Task: Create a due date automation trigger when advanced on, 2 hours after a card is due add fields with custom field "Resume" set to a number greater than 1 and greater or equal to 10.
Action: Mouse moved to (1084, 88)
Screenshot: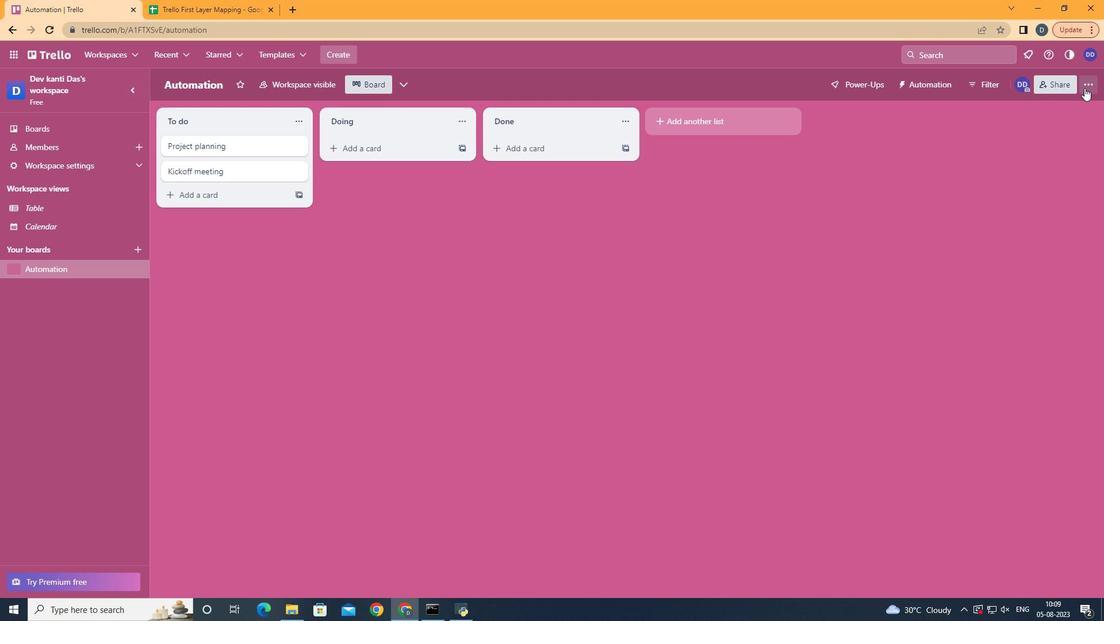 
Action: Mouse pressed left at (1084, 88)
Screenshot: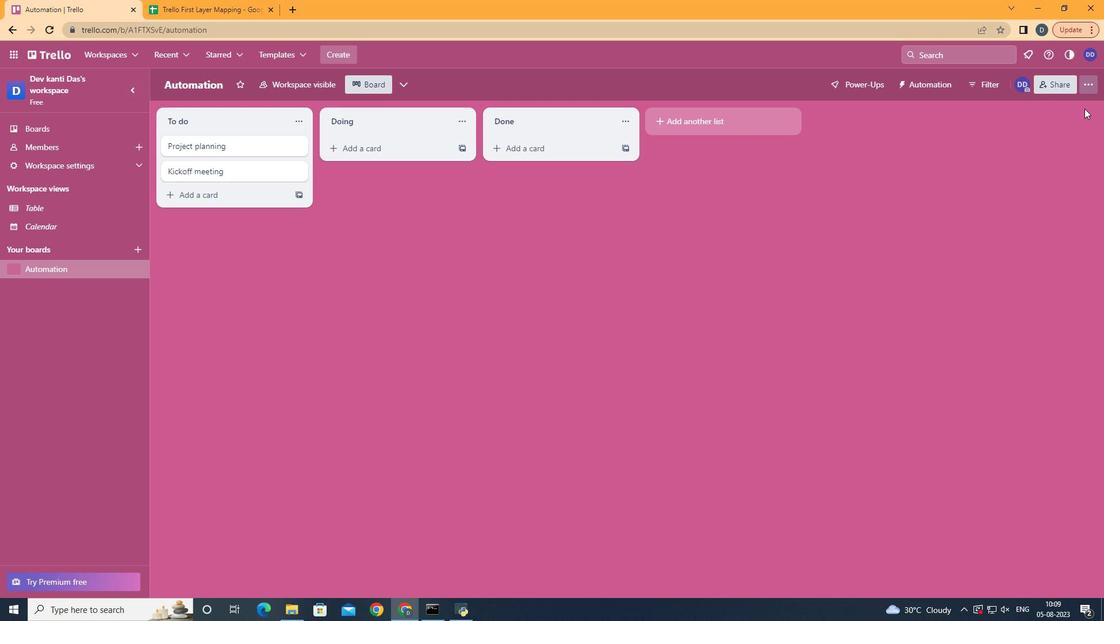 
Action: Mouse moved to (1022, 241)
Screenshot: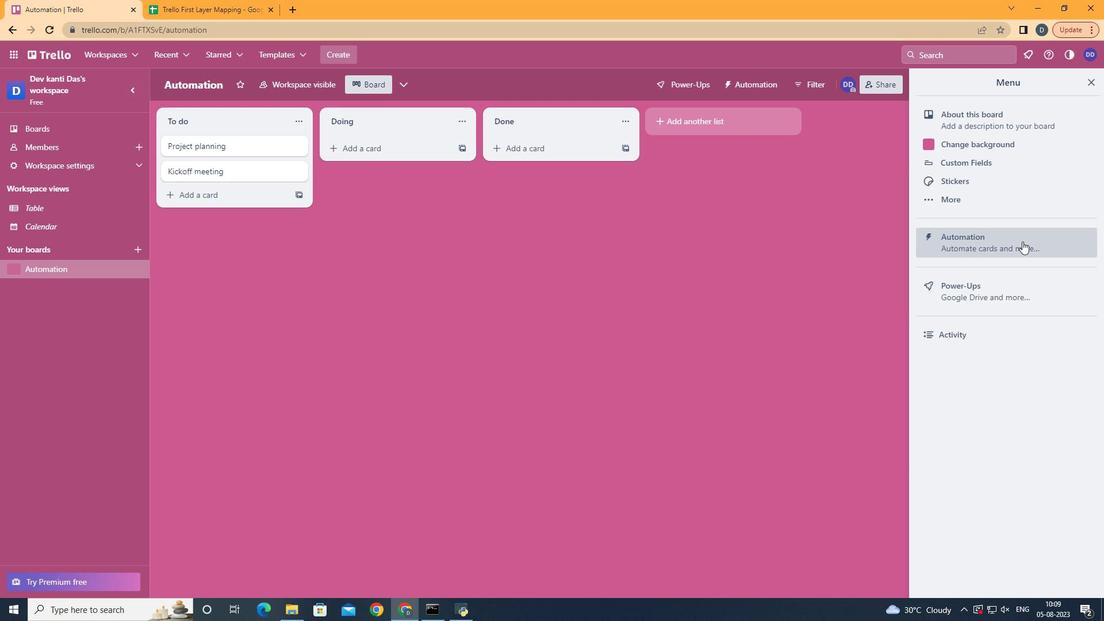 
Action: Mouse pressed left at (1022, 241)
Screenshot: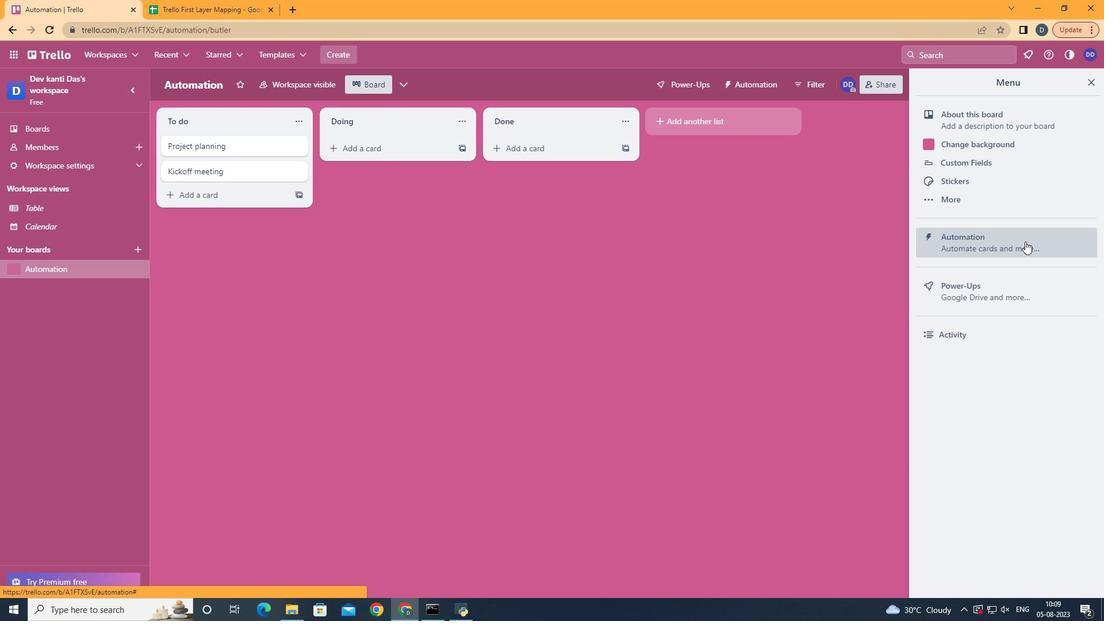 
Action: Mouse moved to (234, 224)
Screenshot: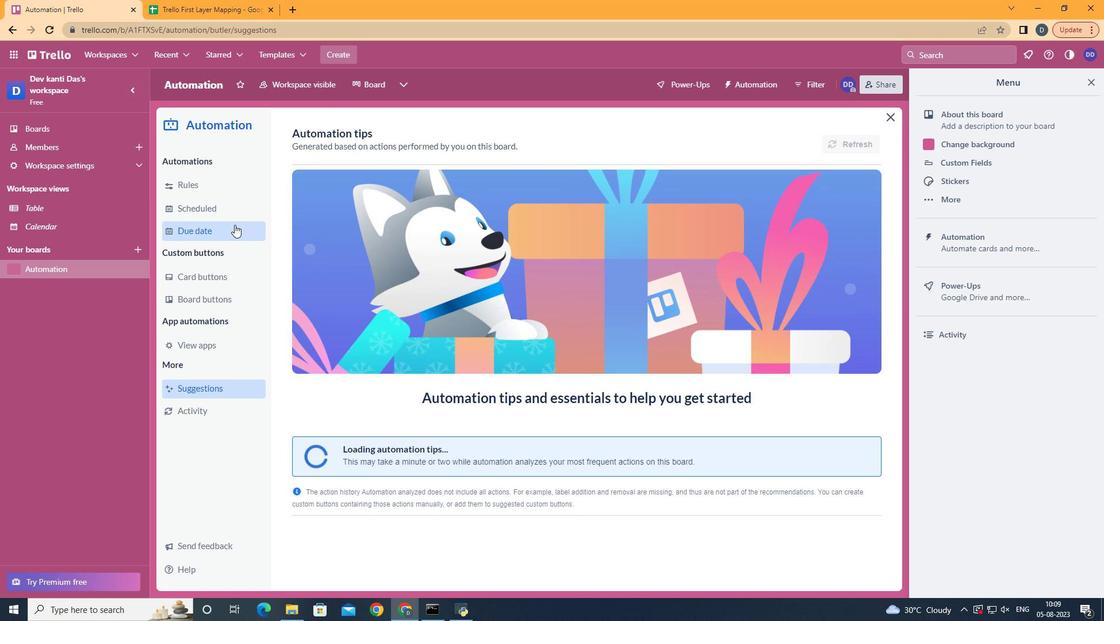 
Action: Mouse pressed left at (234, 224)
Screenshot: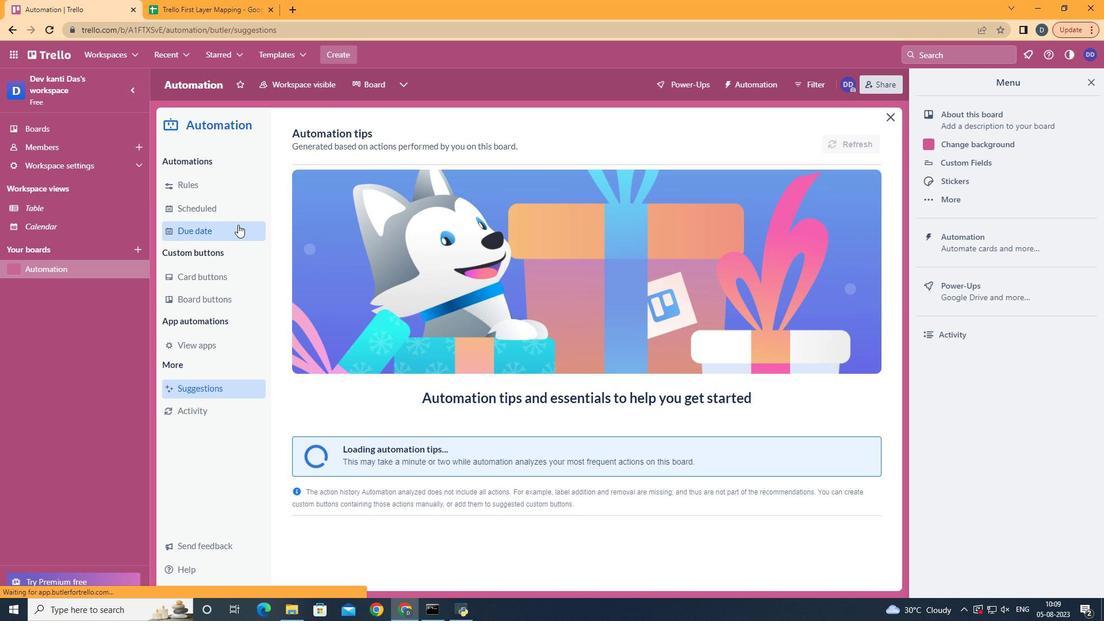 
Action: Mouse moved to (795, 137)
Screenshot: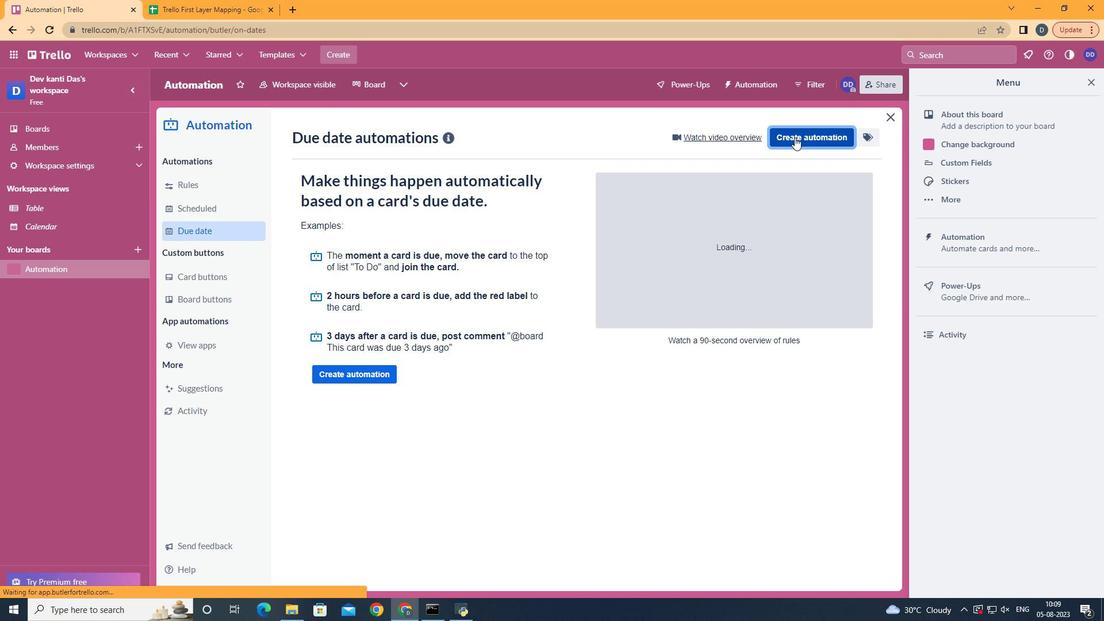 
Action: Mouse pressed left at (795, 137)
Screenshot: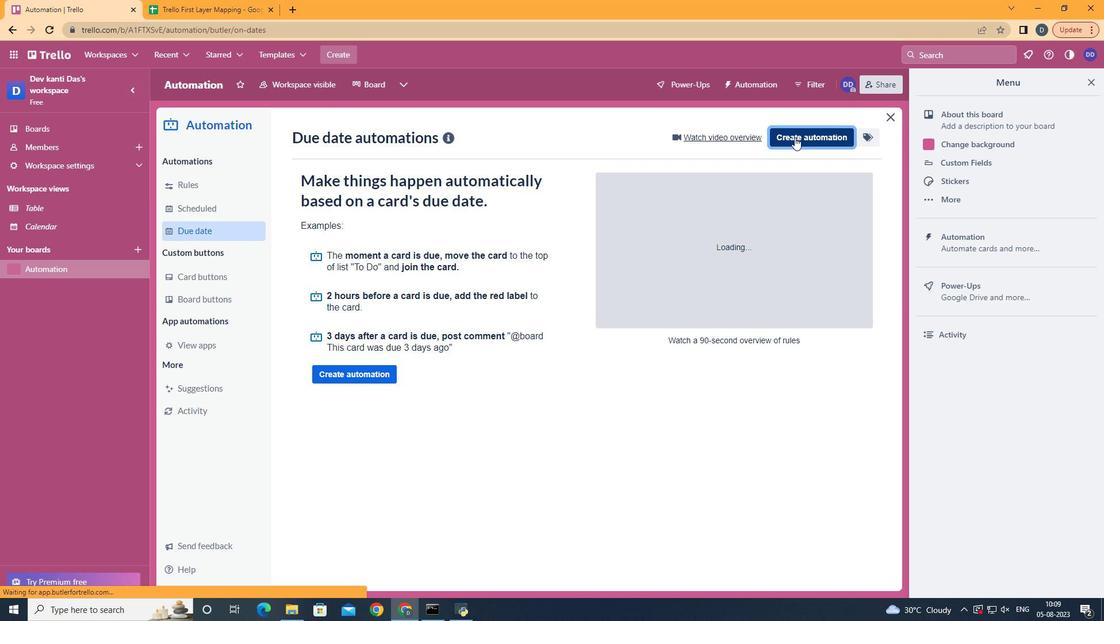 
Action: Mouse moved to (619, 243)
Screenshot: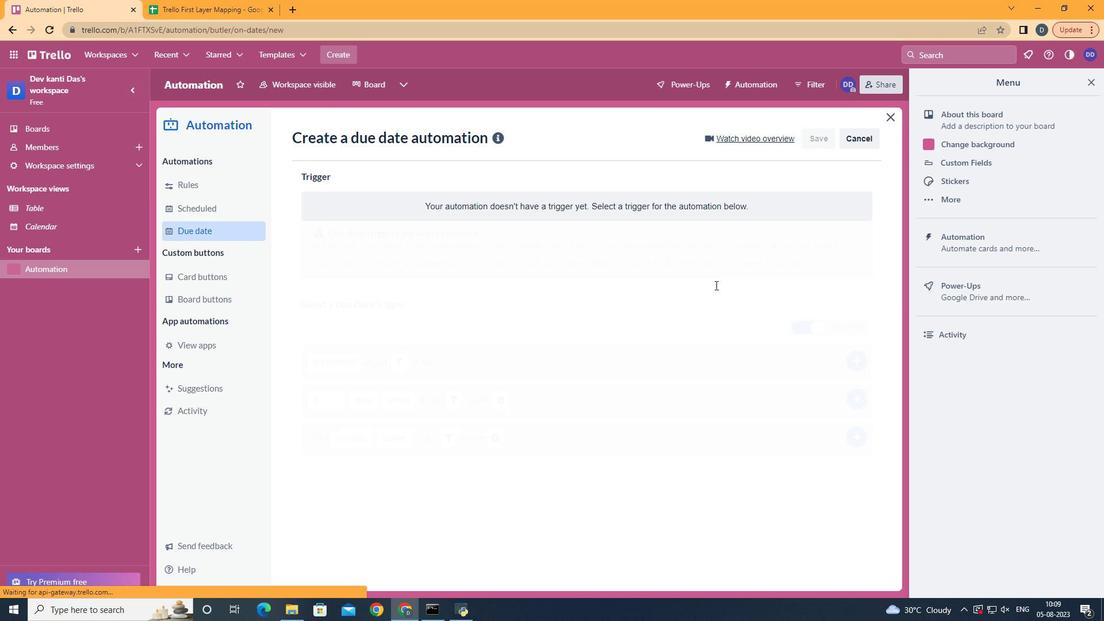 
Action: Mouse pressed left at (619, 243)
Screenshot: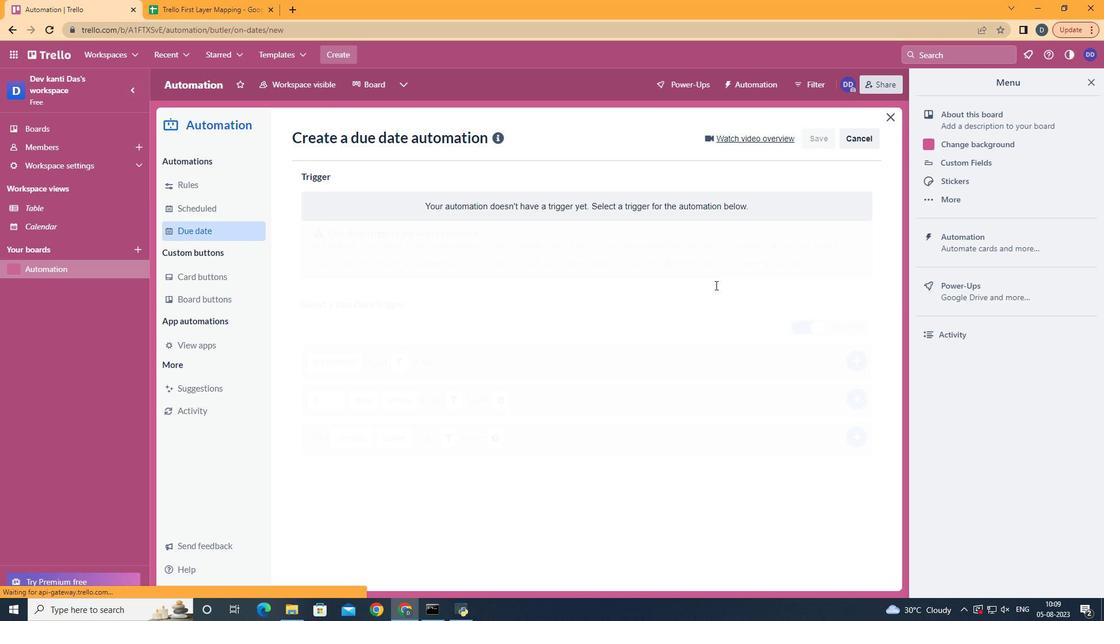 
Action: Mouse moved to (354, 488)
Screenshot: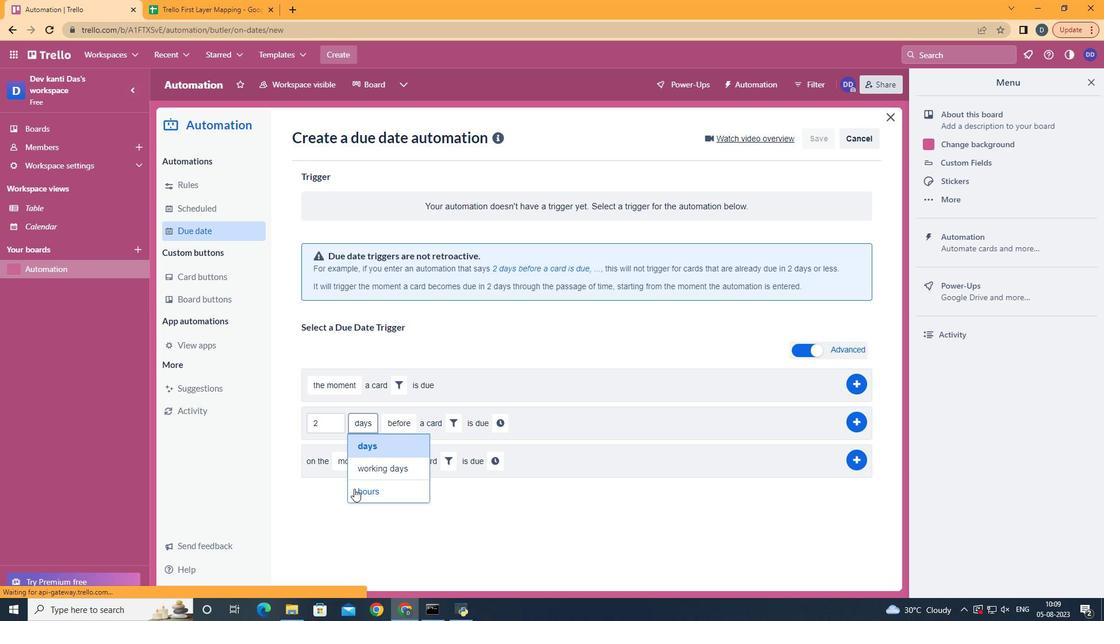 
Action: Mouse pressed left at (354, 488)
Screenshot: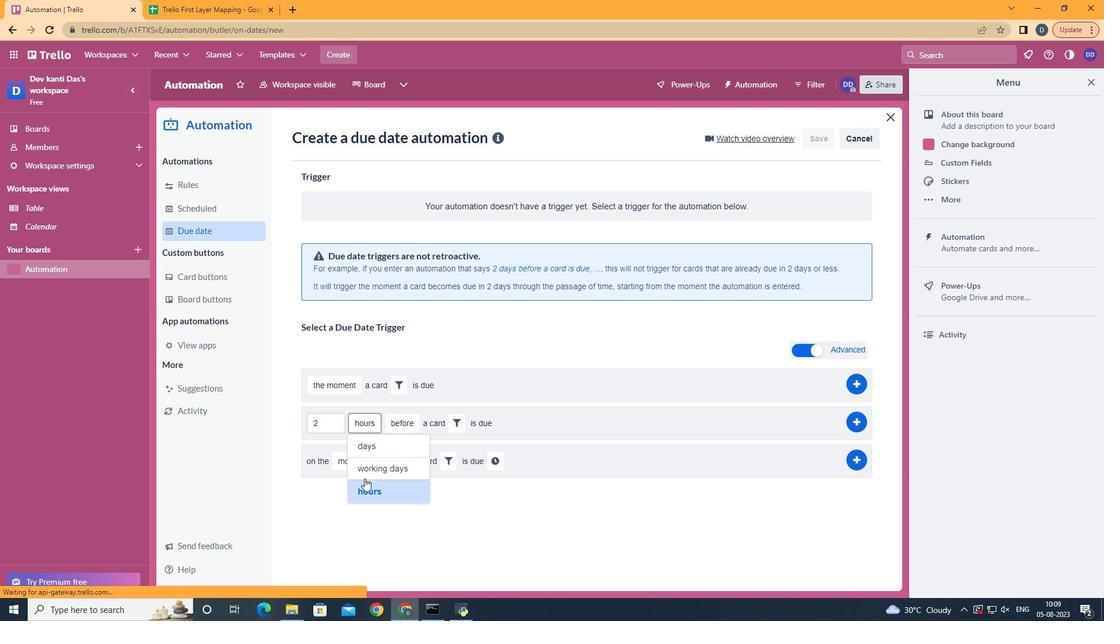 
Action: Mouse moved to (403, 471)
Screenshot: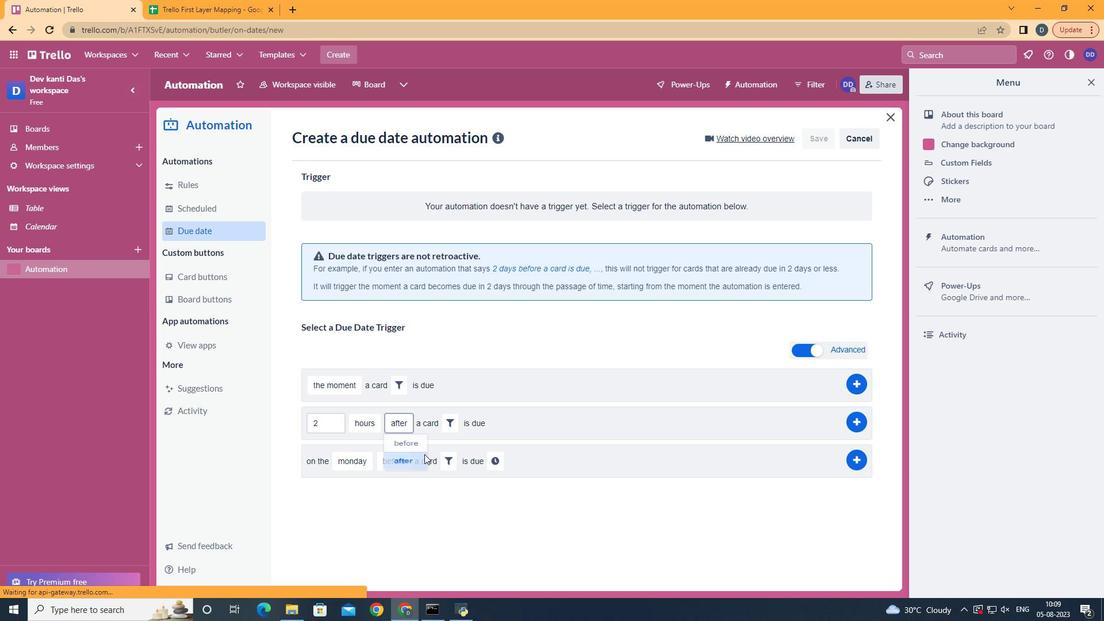 
Action: Mouse pressed left at (403, 471)
Screenshot: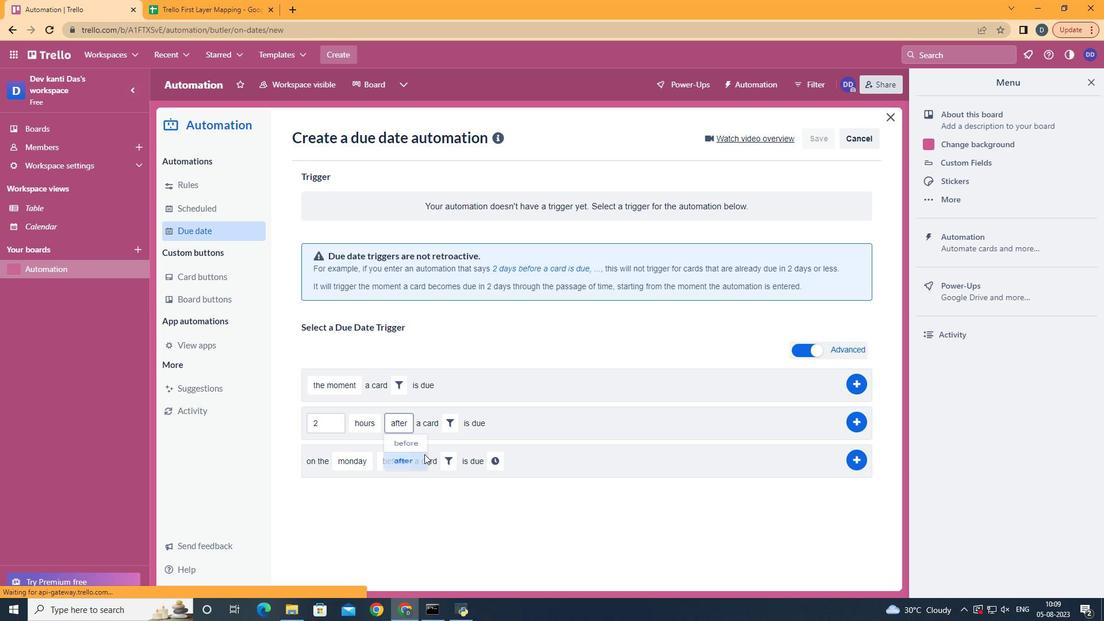 
Action: Mouse moved to (446, 421)
Screenshot: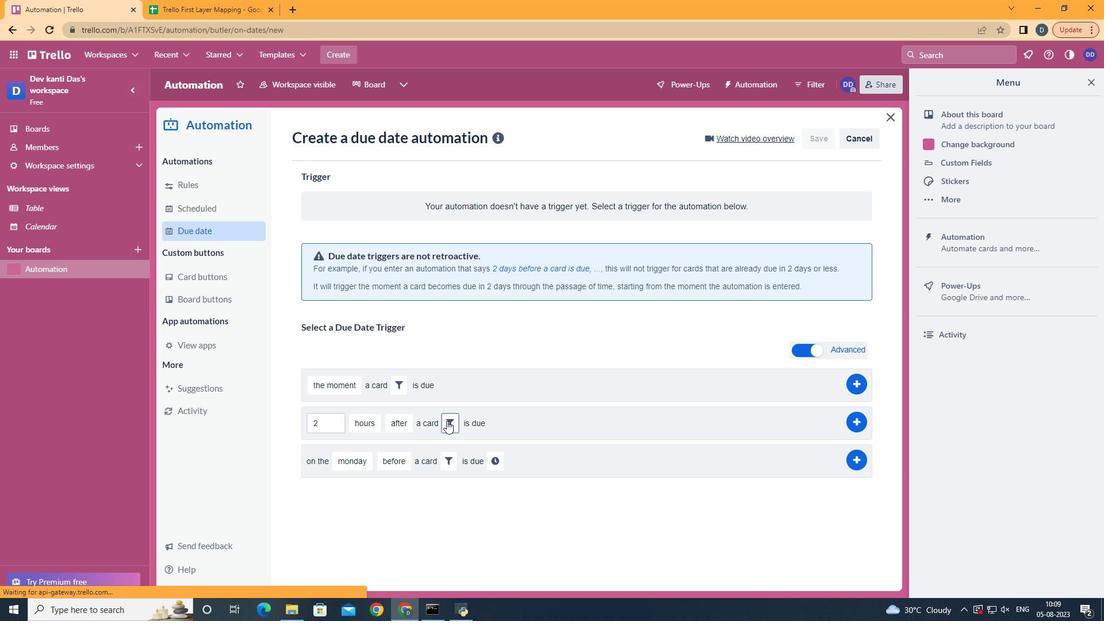 
Action: Mouse pressed left at (446, 421)
Screenshot: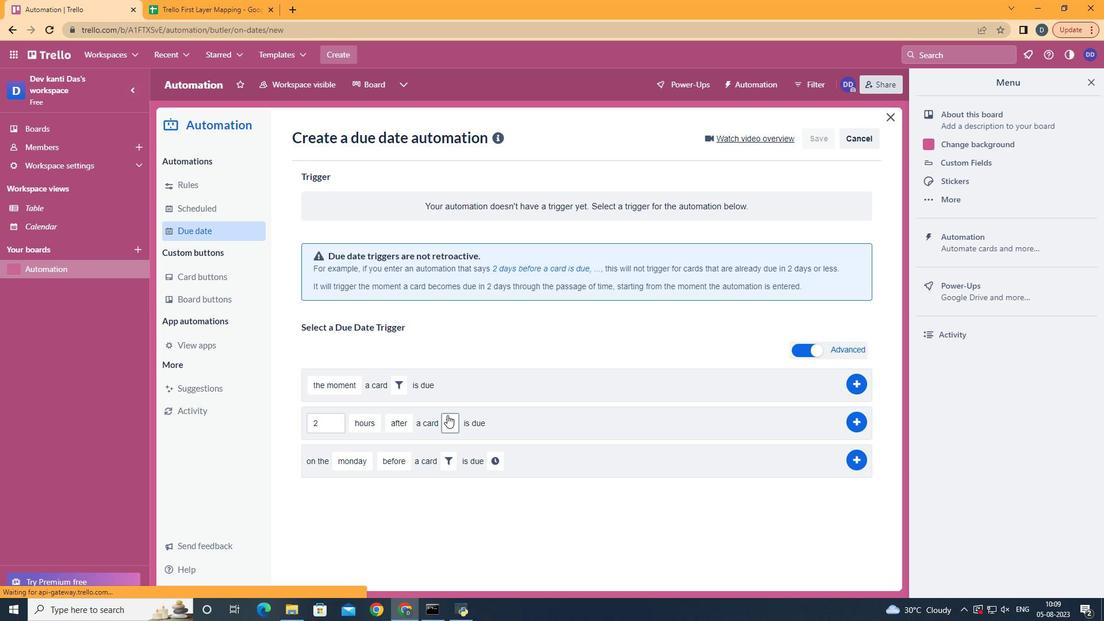 
Action: Mouse moved to (650, 463)
Screenshot: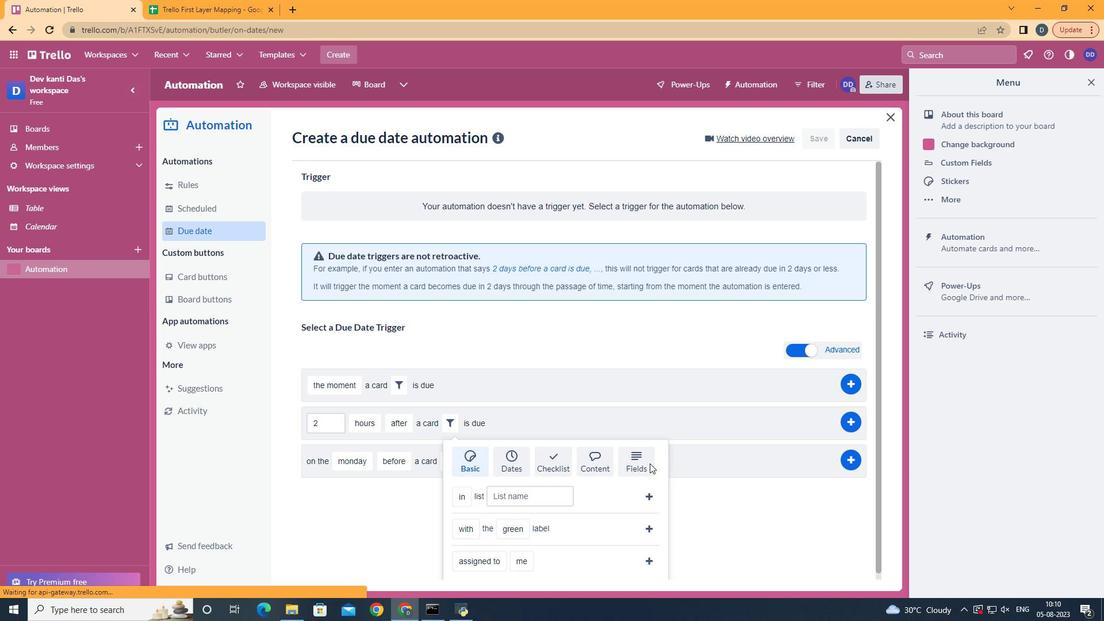 
Action: Mouse pressed left at (650, 463)
Screenshot: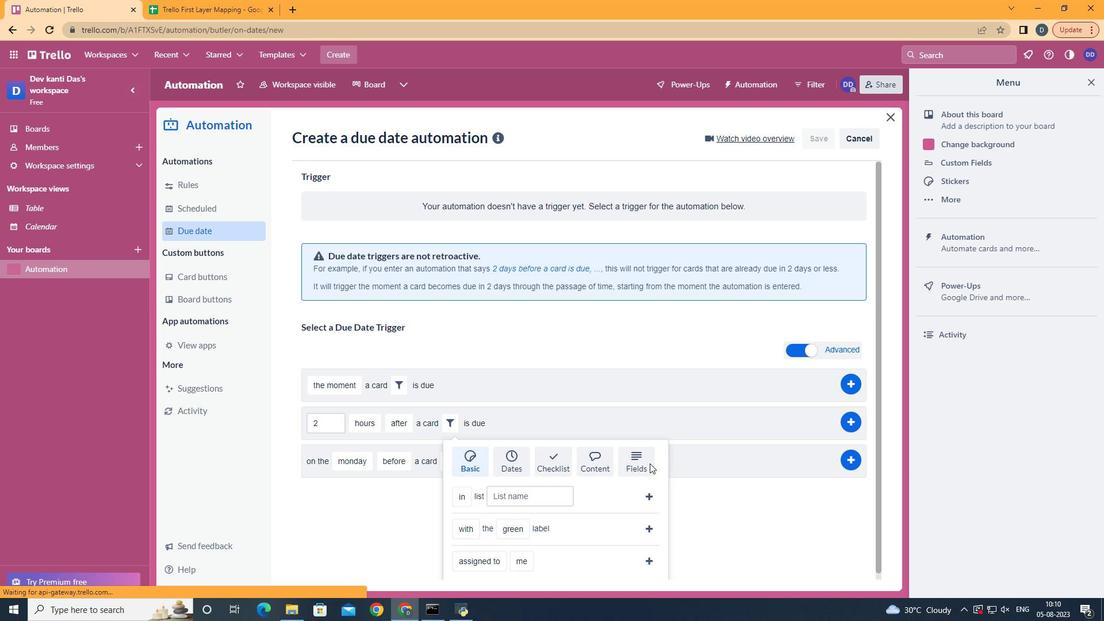 
Action: Mouse scrolled (650, 463) with delta (0, 0)
Screenshot: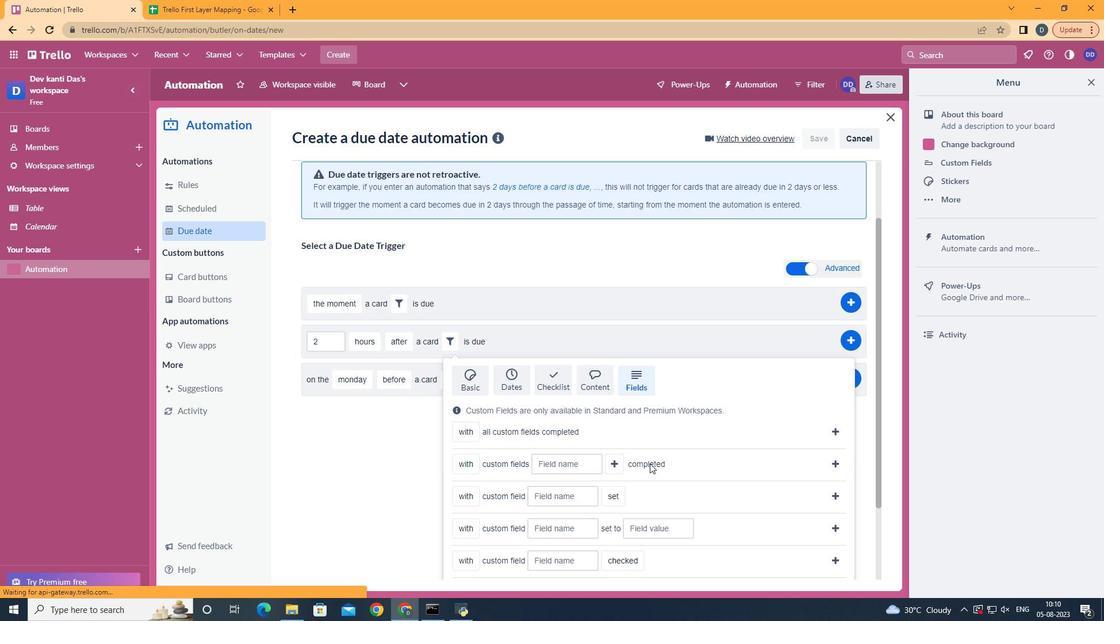 
Action: Mouse scrolled (650, 463) with delta (0, 0)
Screenshot: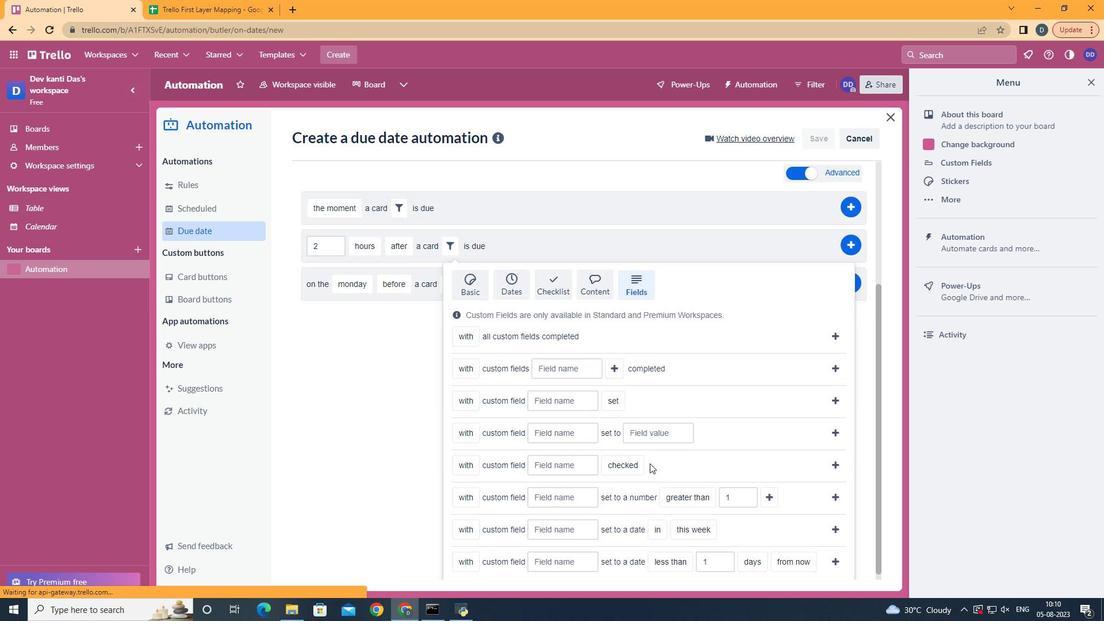 
Action: Mouse scrolled (650, 463) with delta (0, 0)
Screenshot: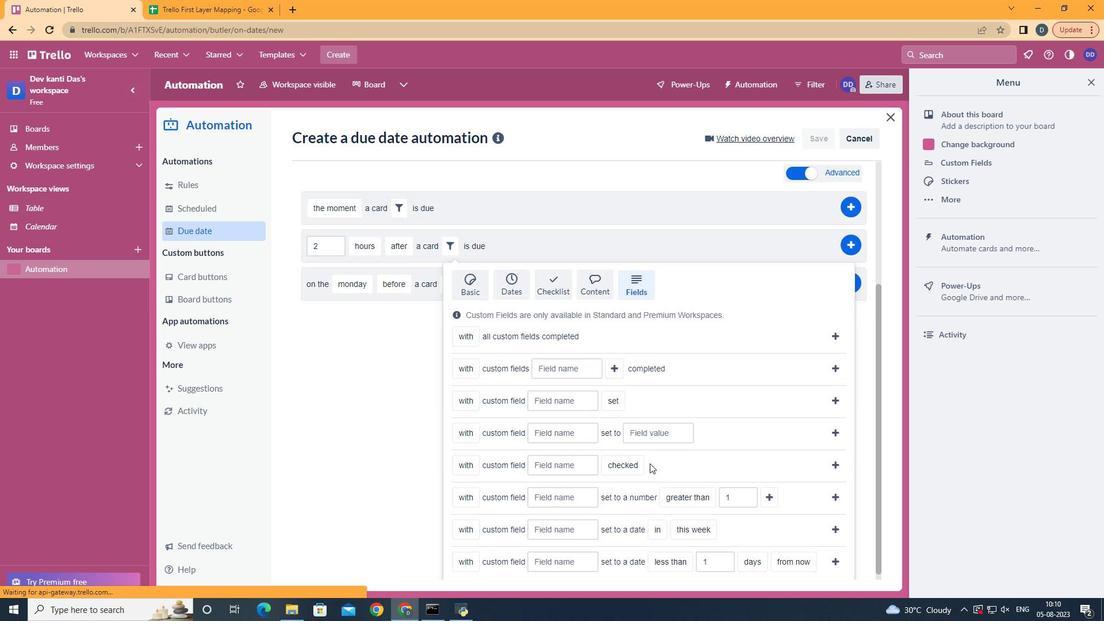 
Action: Mouse scrolled (650, 463) with delta (0, 0)
Screenshot: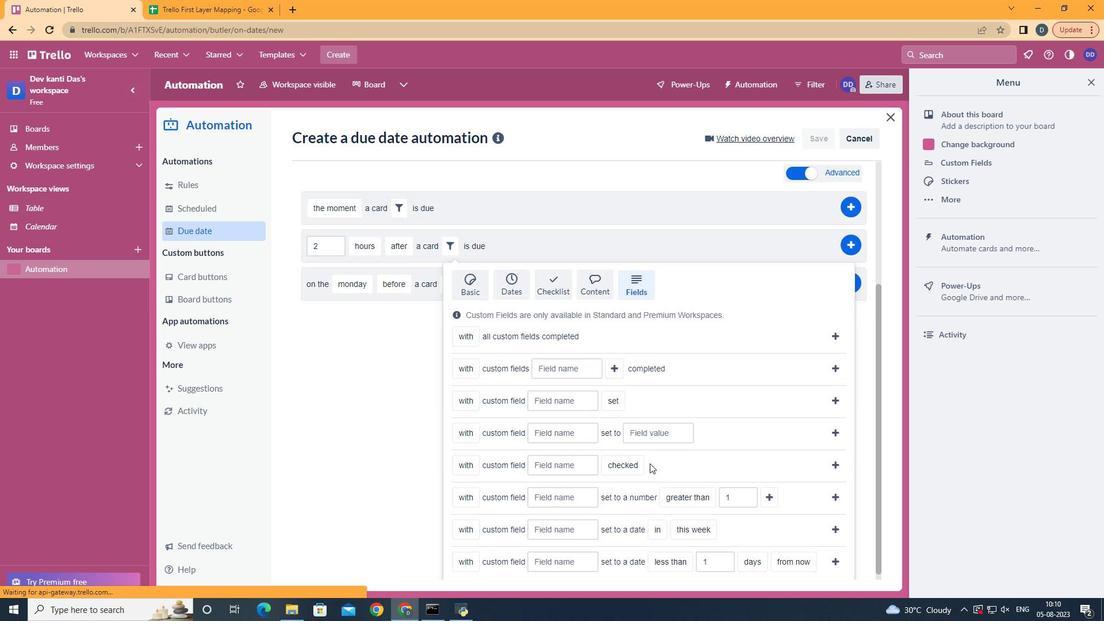
Action: Mouse scrolled (650, 463) with delta (0, 0)
Screenshot: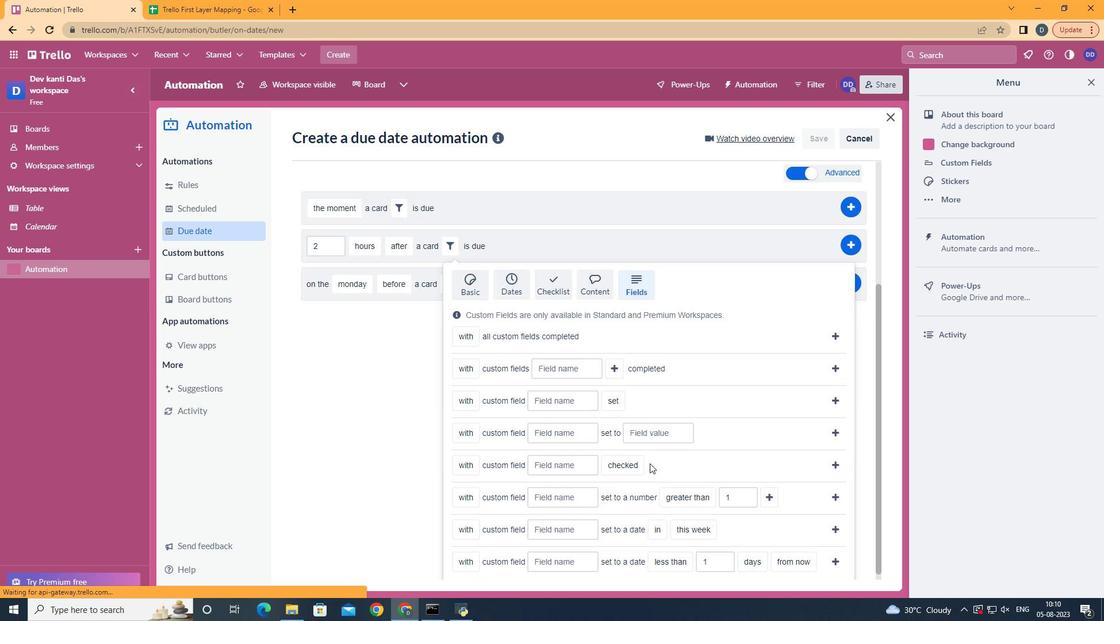 
Action: Mouse moved to (474, 508)
Screenshot: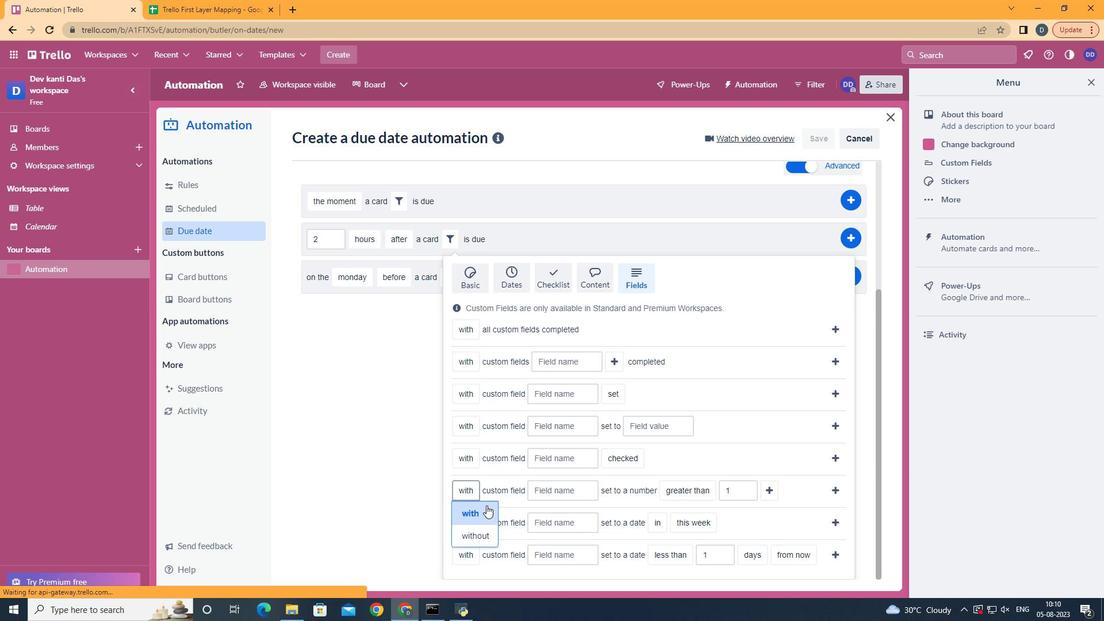 
Action: Mouse pressed left at (474, 508)
Screenshot: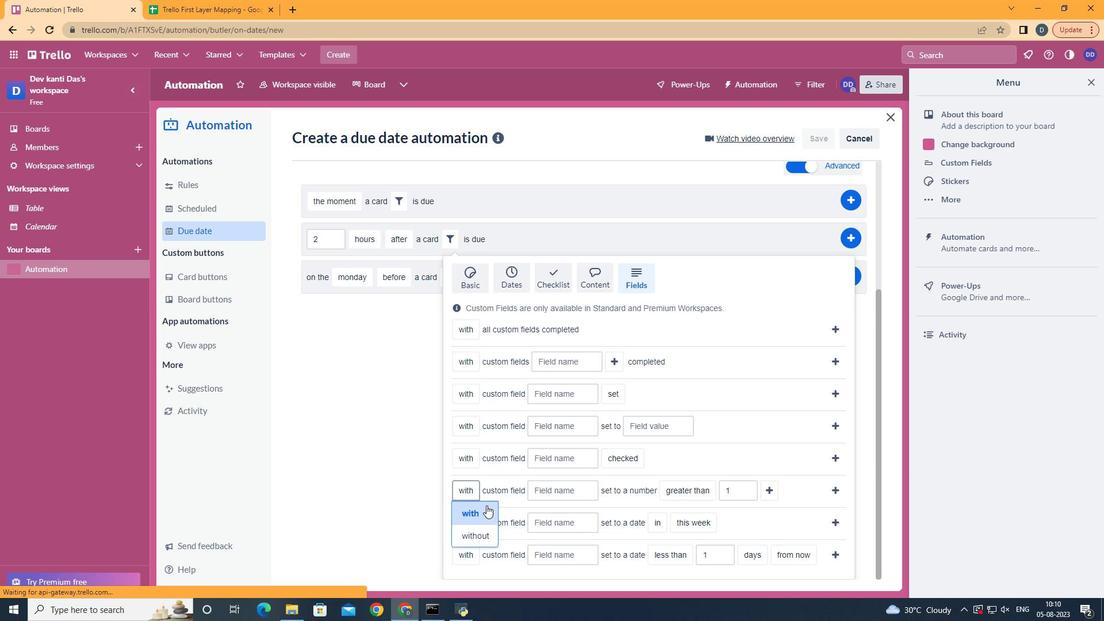
Action: Mouse moved to (592, 483)
Screenshot: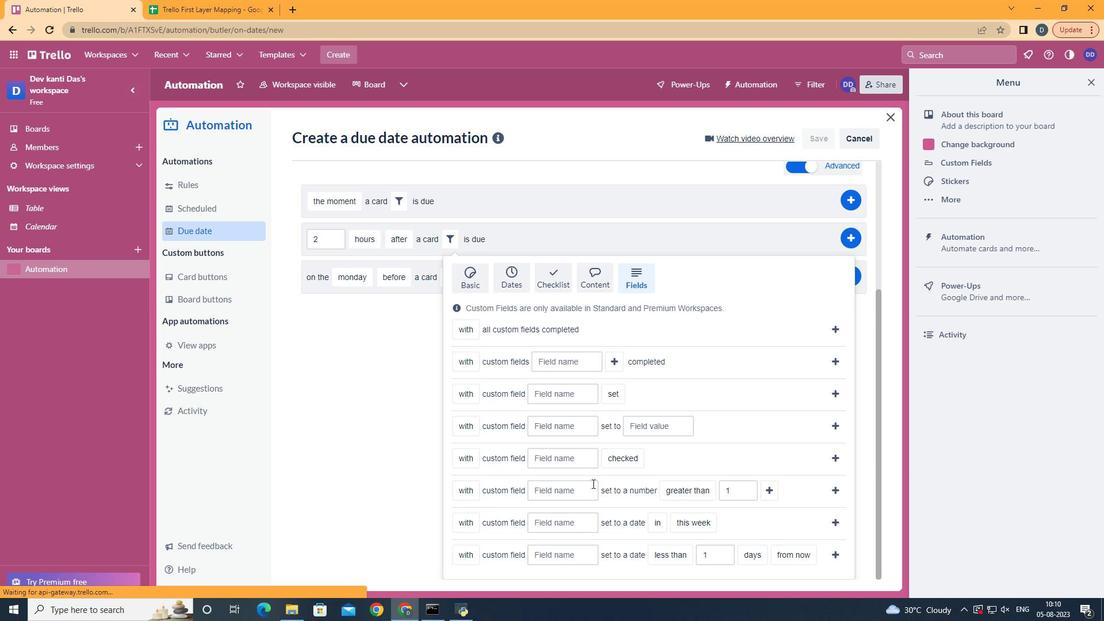 
Action: Mouse pressed left at (592, 483)
Screenshot: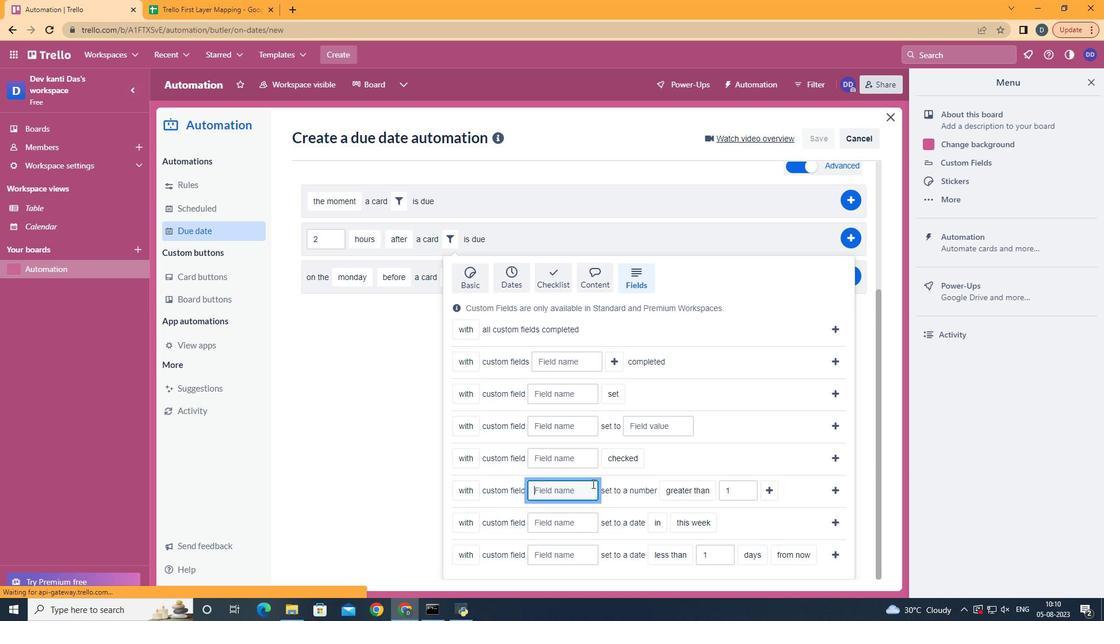 
Action: Key pressed <Key.shift>Resume
Screenshot: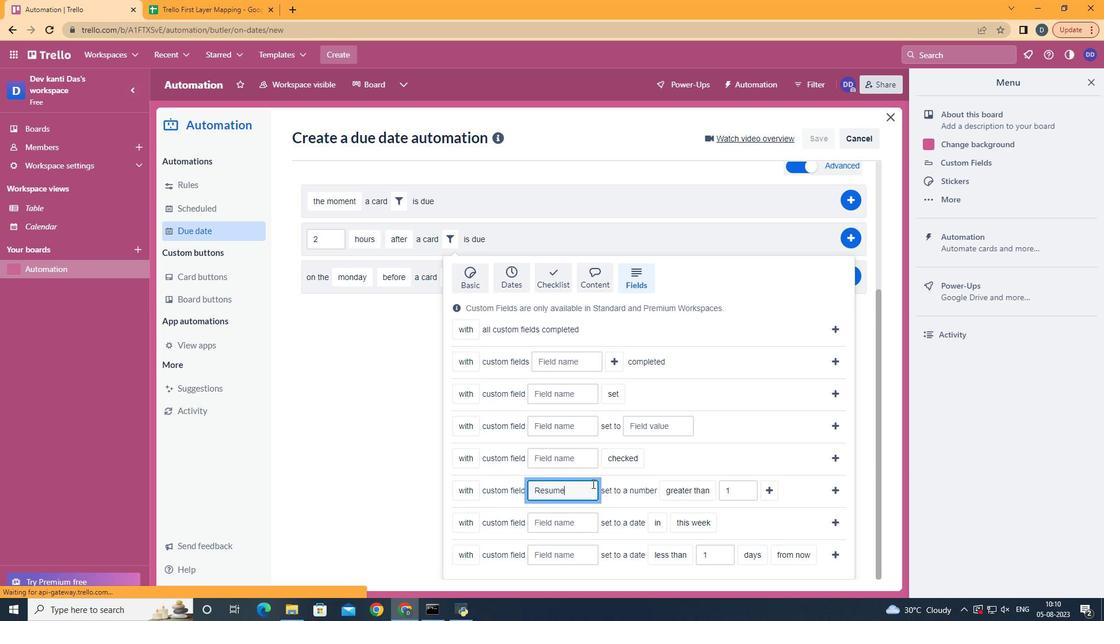 
Action: Mouse moved to (701, 397)
Screenshot: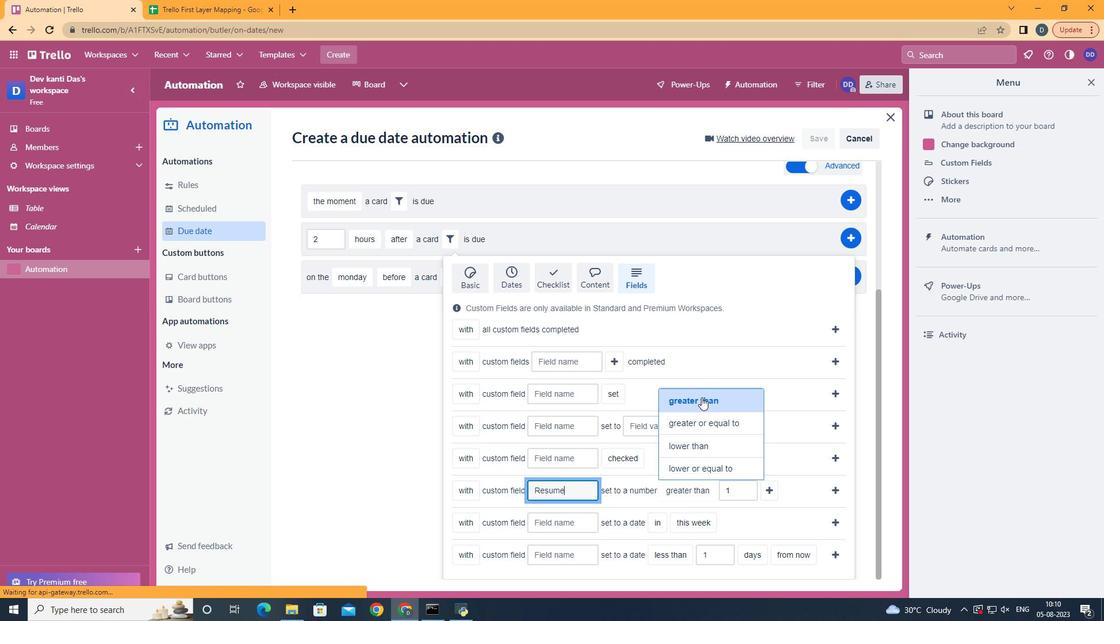 
Action: Mouse pressed left at (701, 397)
Screenshot: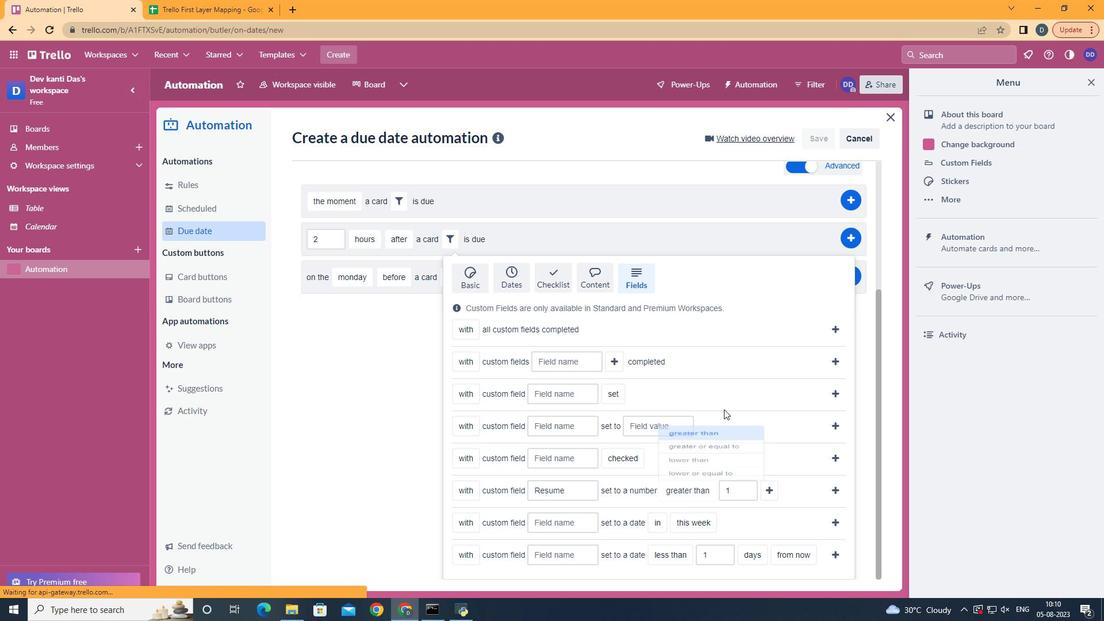 
Action: Mouse moved to (772, 491)
Screenshot: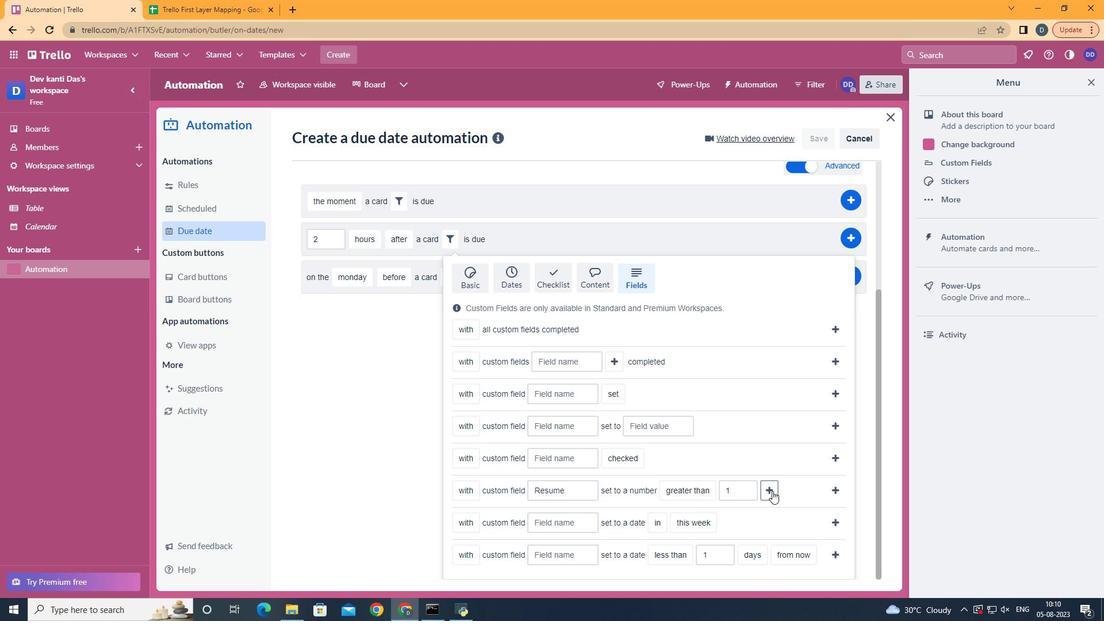 
Action: Mouse pressed left at (772, 491)
Screenshot: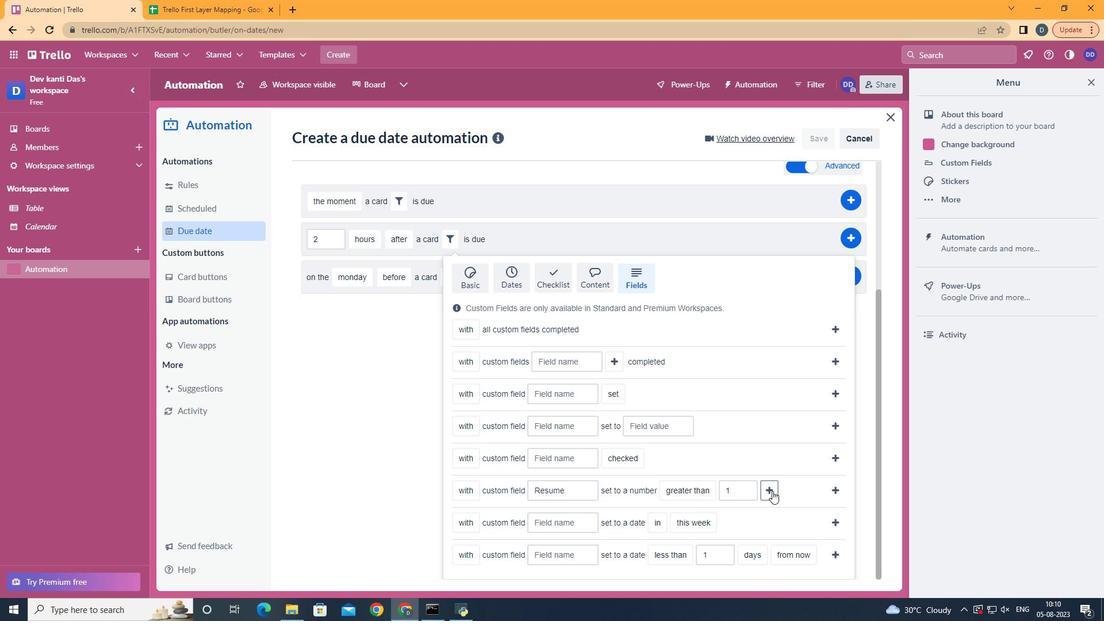
Action: Mouse moved to (513, 498)
Screenshot: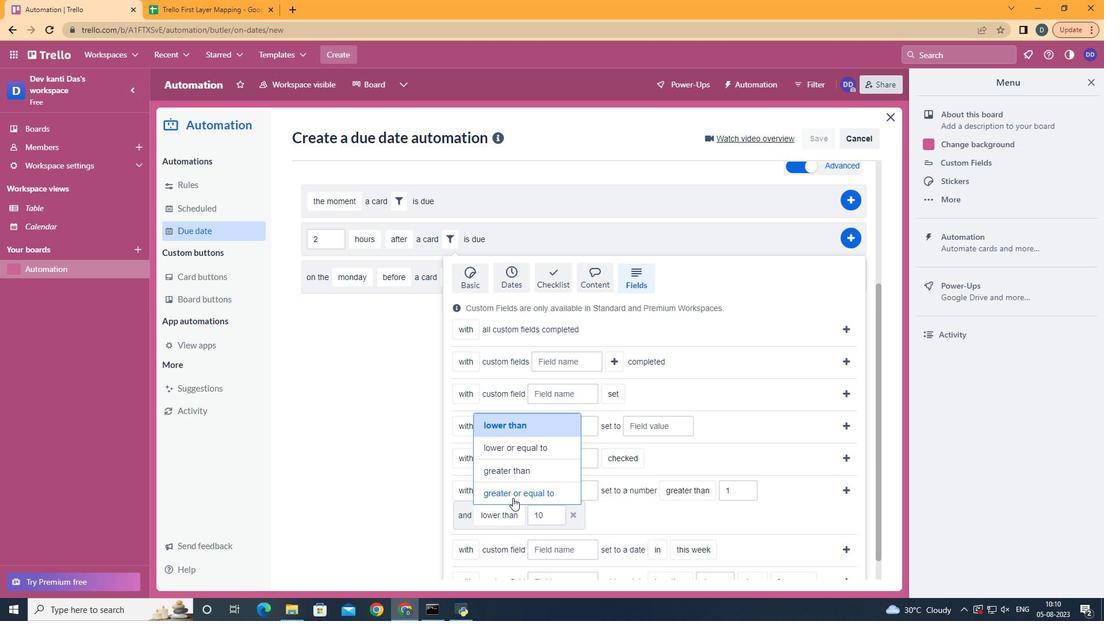 
Action: Mouse pressed left at (513, 498)
Screenshot: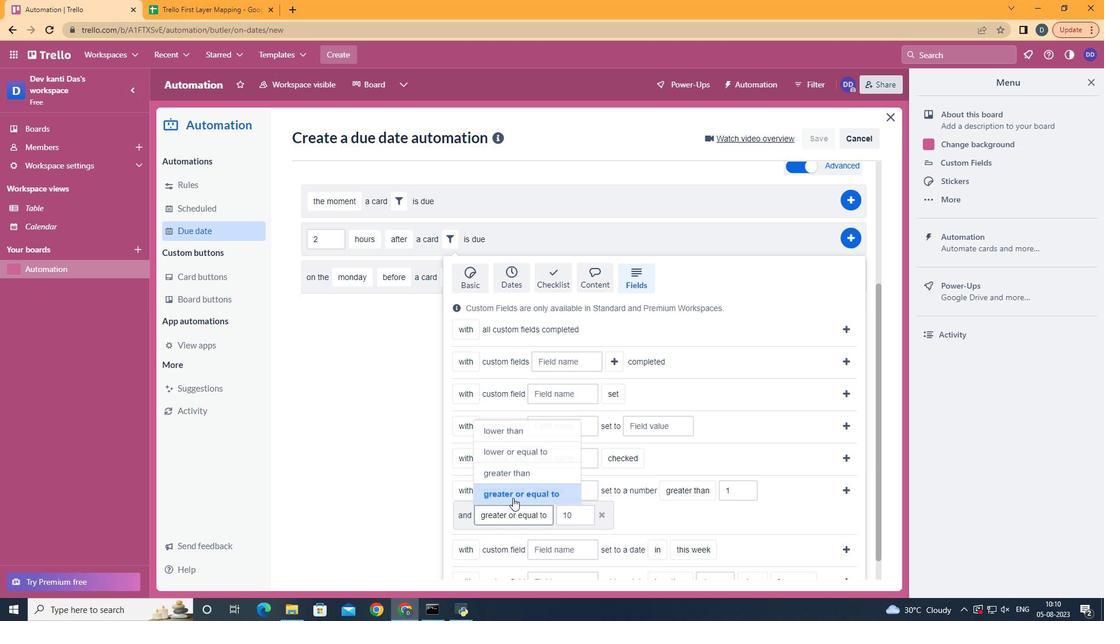 
Action: Mouse moved to (840, 490)
Screenshot: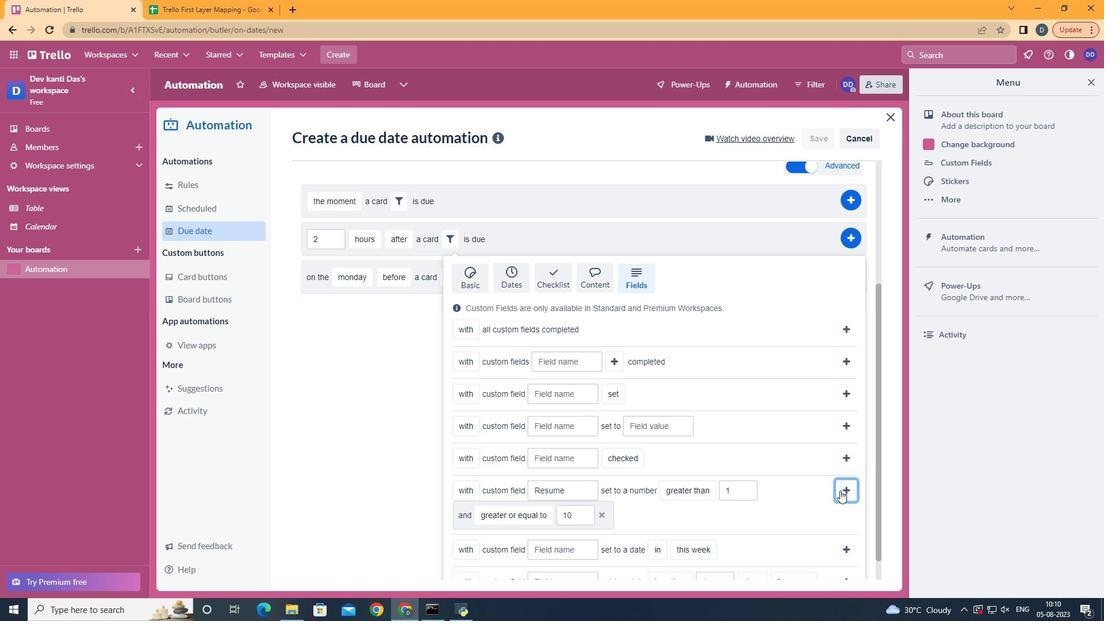 
Action: Mouse pressed left at (840, 490)
Screenshot: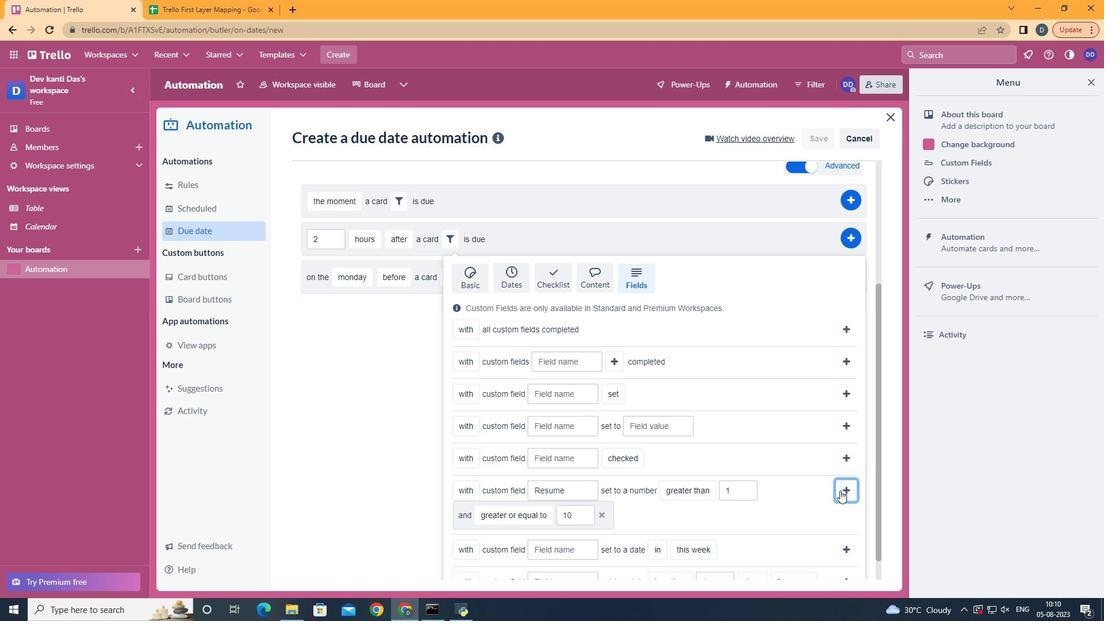 
Action: Mouse moved to (851, 420)
Screenshot: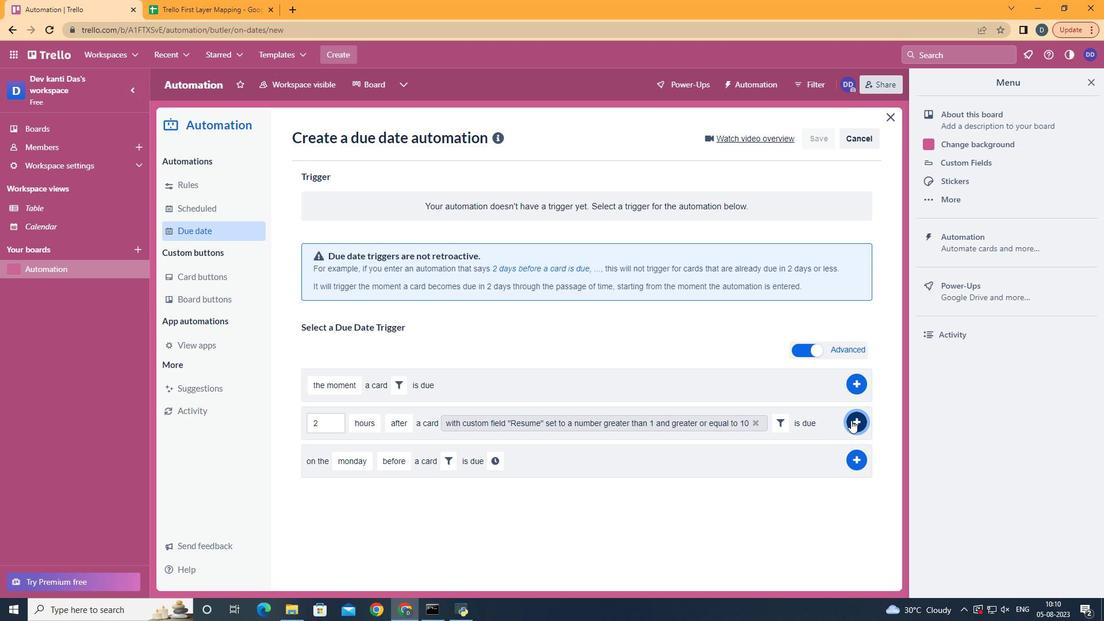 
Action: Mouse pressed left at (851, 420)
Screenshot: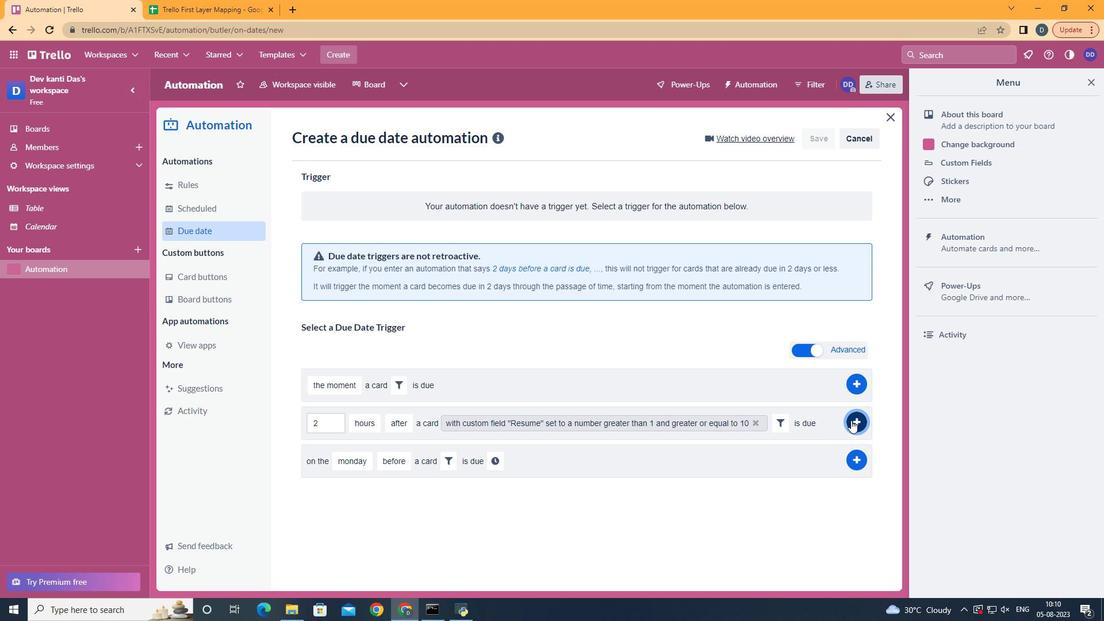 
Action: Mouse moved to (502, 150)
Screenshot: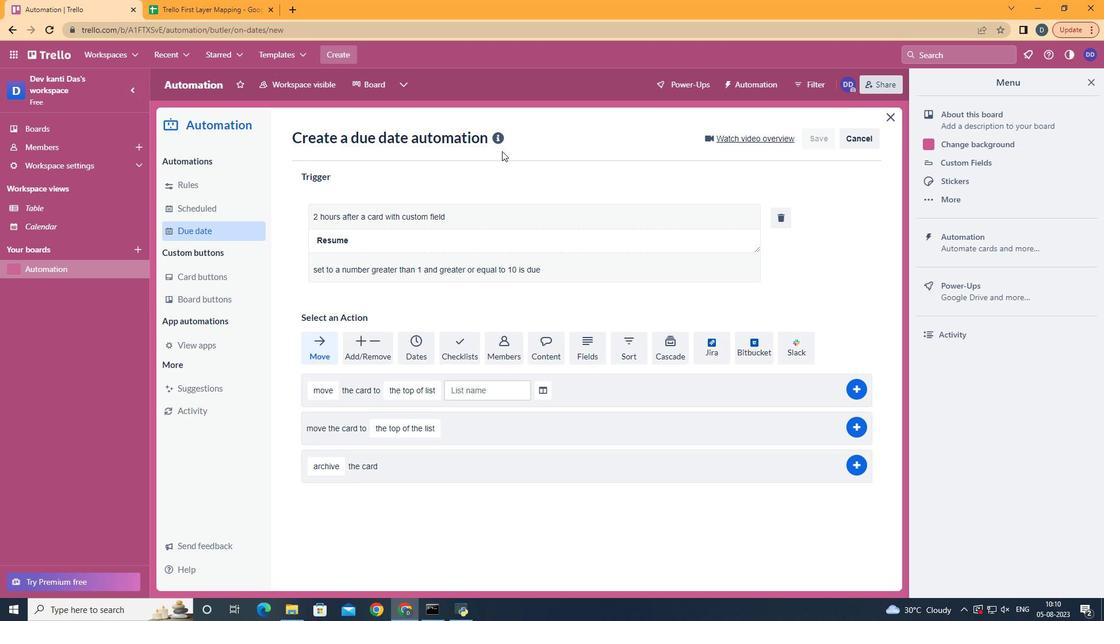 
